 Task: Forward email with the signature Chelsea Sanchez with the subject 'Request for a testimonial' from softage.1@softage.net to 'softage.8@softage.net' with the message 'Could you please provide me with an update on the status of the project?'
Action: Mouse moved to (915, 188)
Screenshot: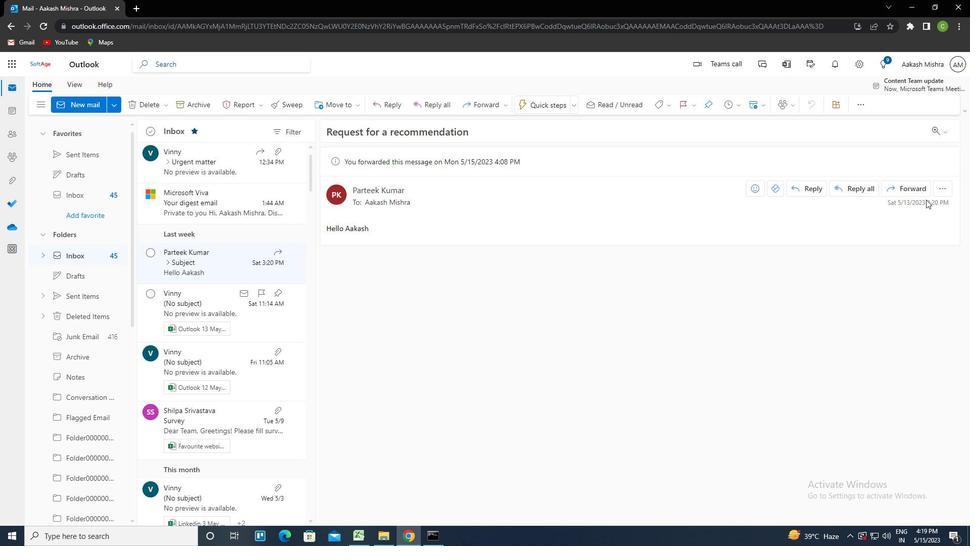 
Action: Mouse pressed left at (915, 188)
Screenshot: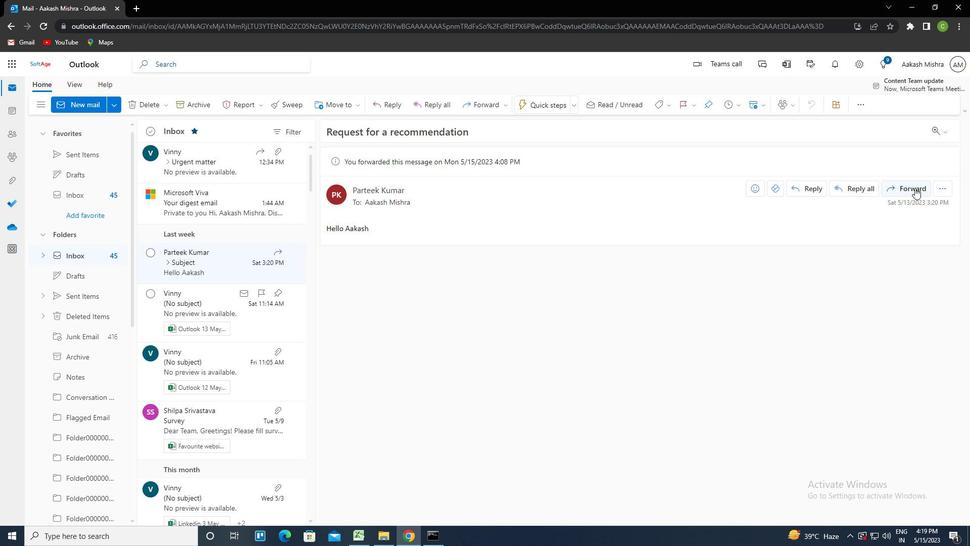 
Action: Mouse moved to (657, 105)
Screenshot: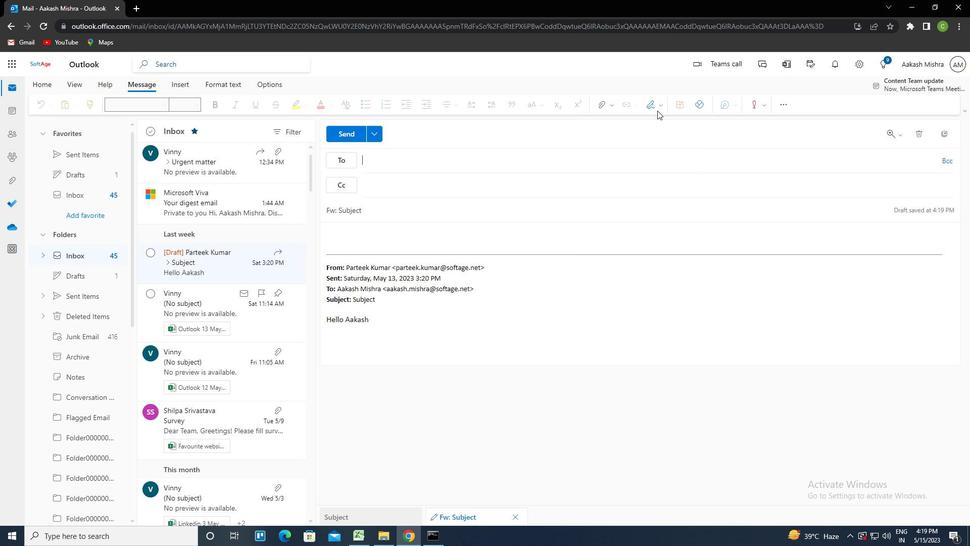 
Action: Mouse pressed left at (657, 105)
Screenshot: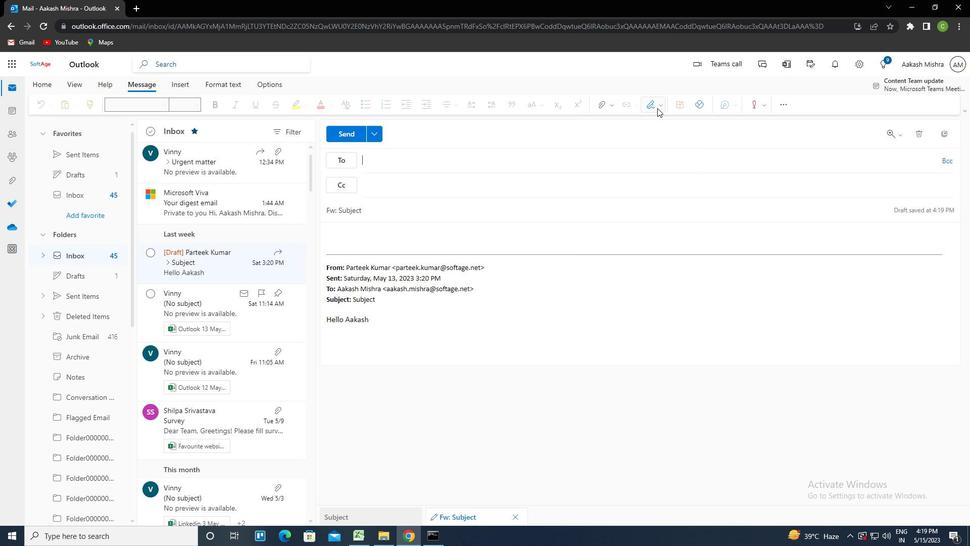 
Action: Mouse moved to (640, 147)
Screenshot: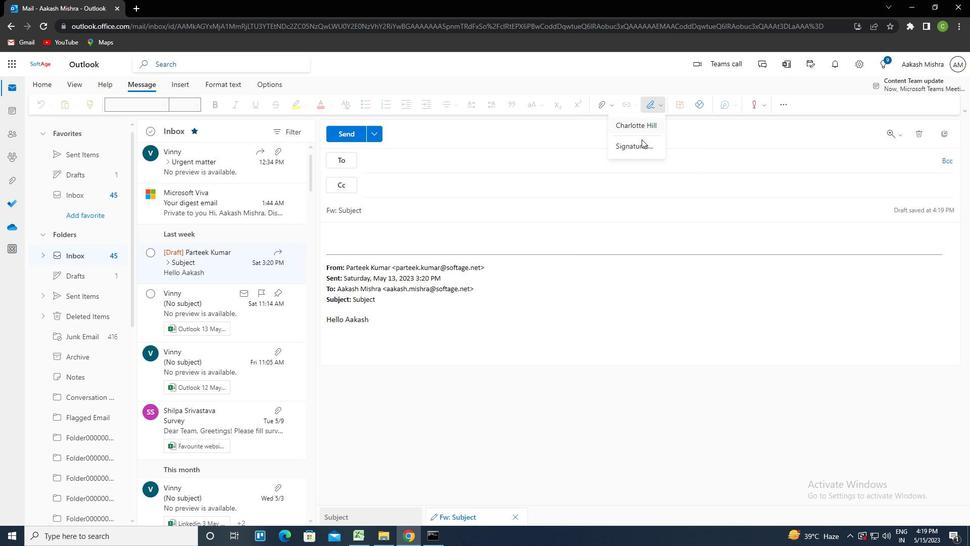 
Action: Mouse pressed left at (640, 147)
Screenshot: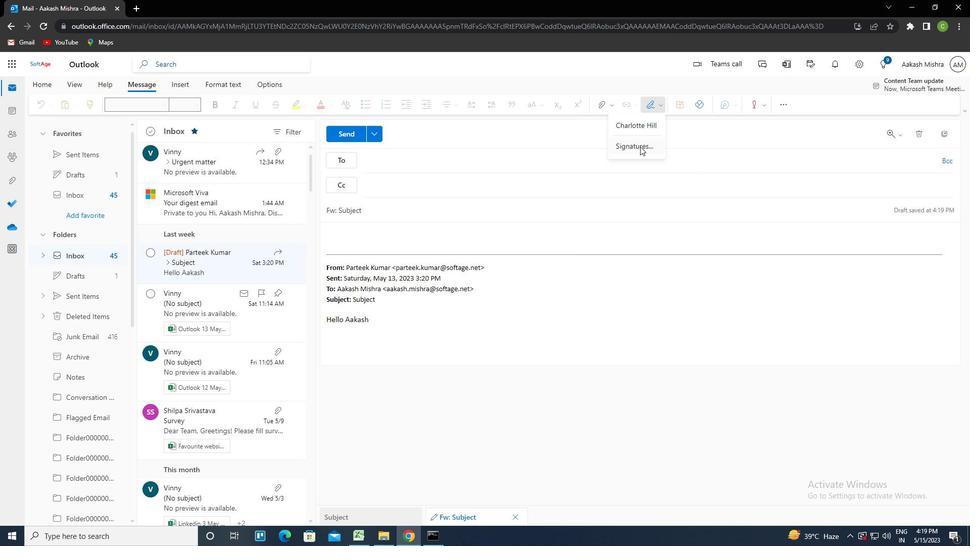 
Action: Mouse moved to (681, 188)
Screenshot: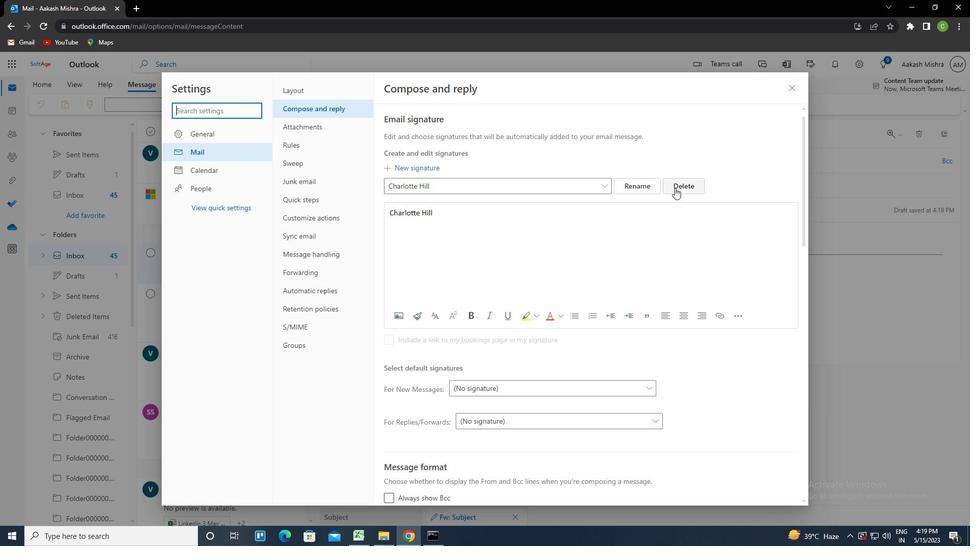 
Action: Mouse pressed left at (681, 188)
Screenshot: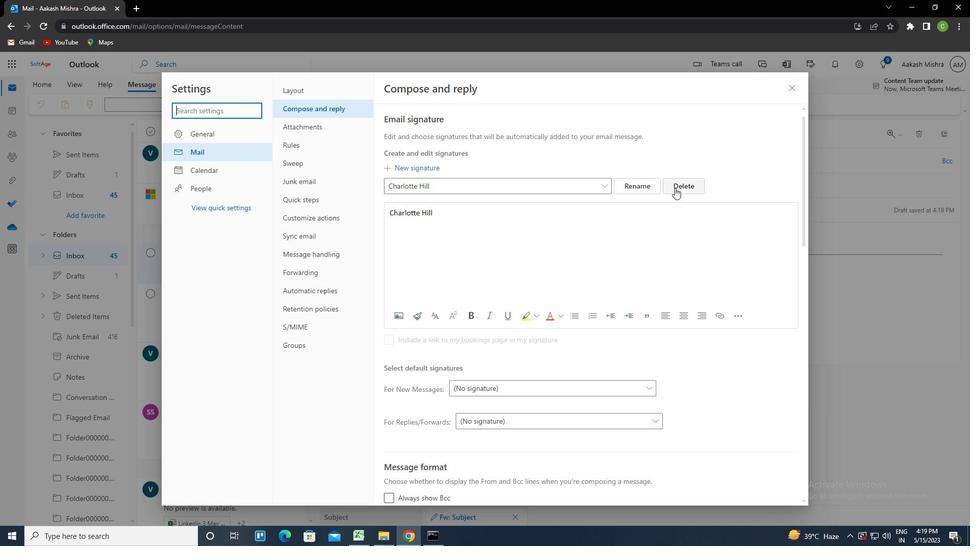 
Action: Mouse moved to (612, 190)
Screenshot: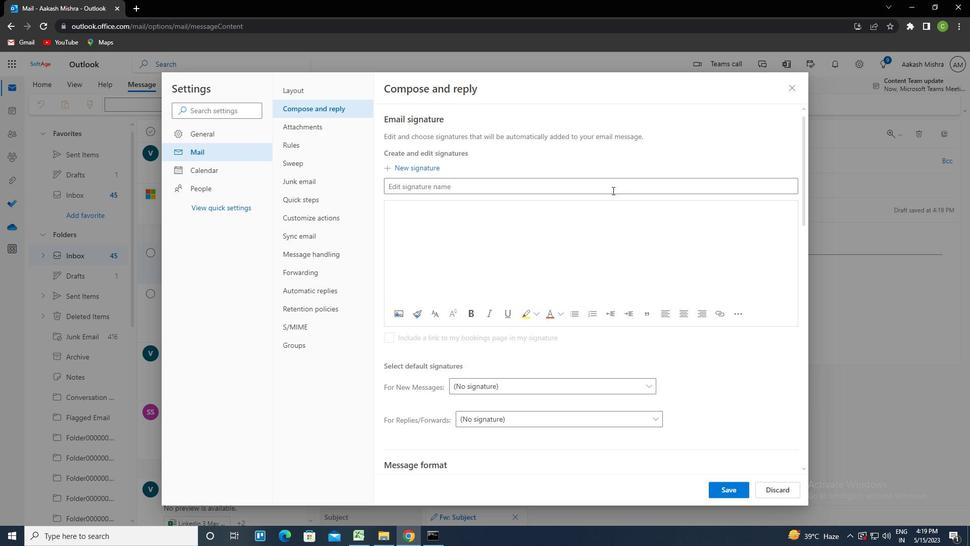 
Action: Mouse pressed left at (612, 190)
Screenshot: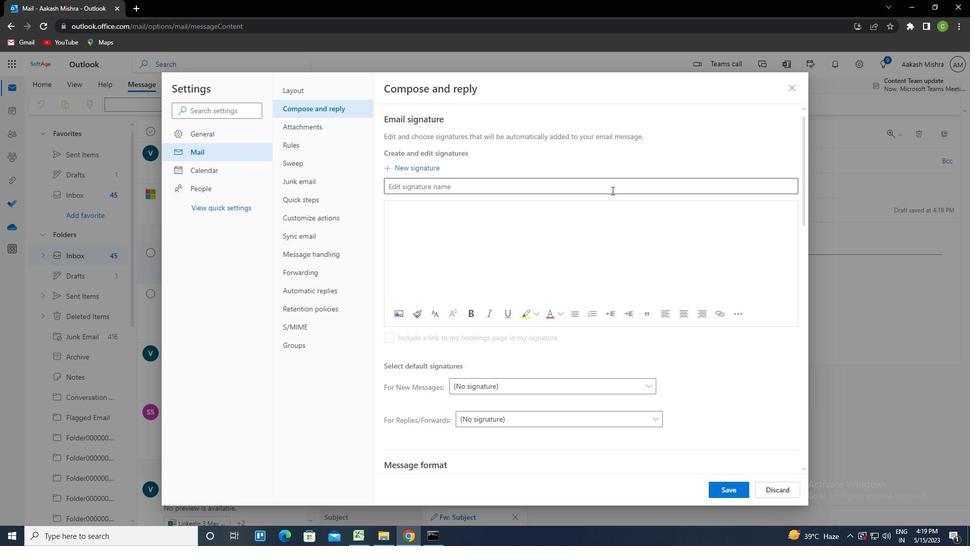 
Action: Mouse moved to (612, 189)
Screenshot: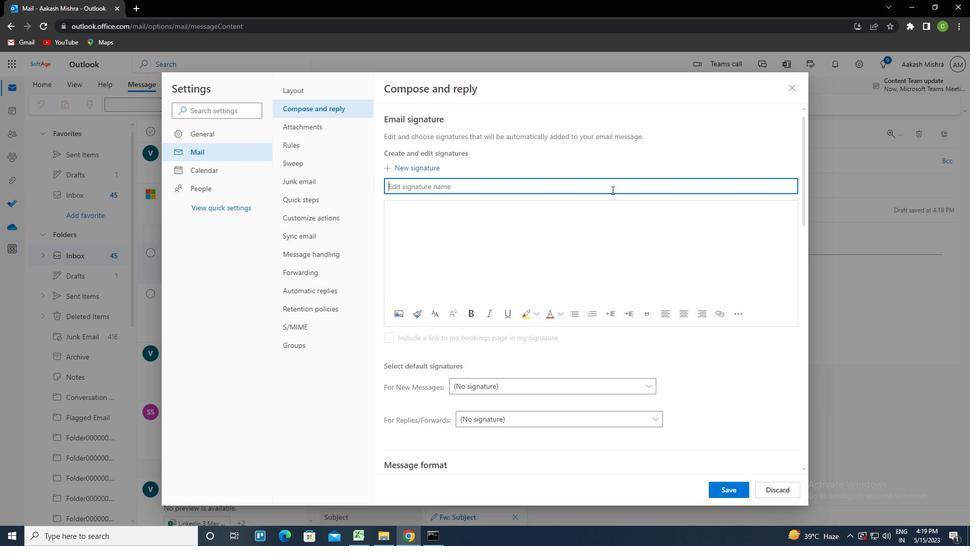 
Action: Key pressed <Key.caps_lock>c<Key.caps_lock>helsea<Key.space><Key.caps_lock>s<Key.caps_lock>anches<Key.backspace>z<Key.tab><Key.caps_lock>c<Key.caps_lock>heelsea<Key.space><Key.caps_lock>s<Key.caps_lock>anchez
Screenshot: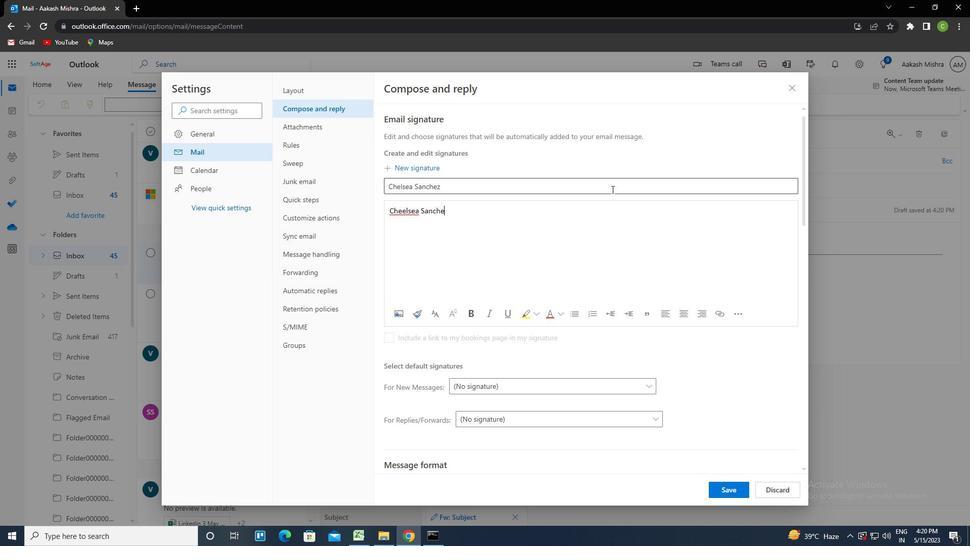 
Action: Mouse moved to (400, 211)
Screenshot: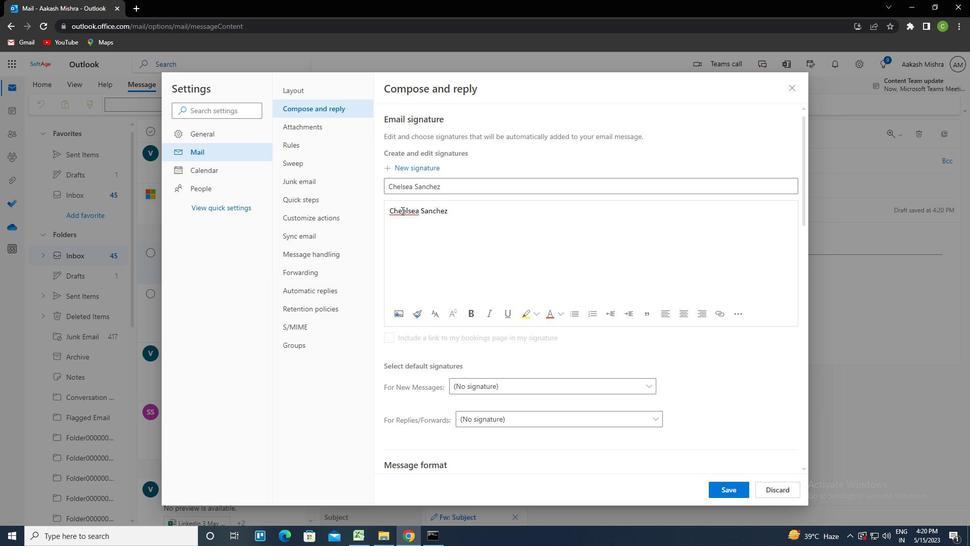 
Action: Mouse pressed left at (400, 211)
Screenshot: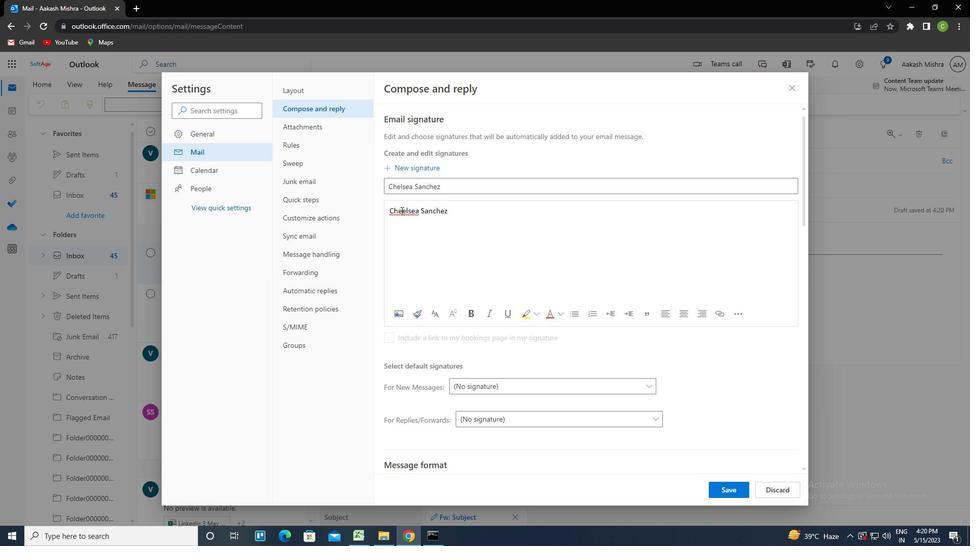 
Action: Mouse moved to (434, 233)
Screenshot: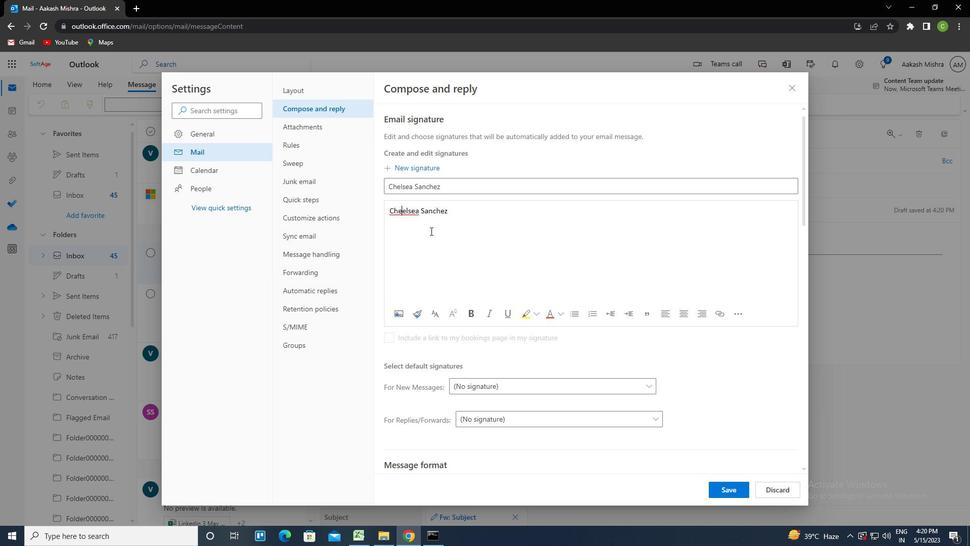 
Action: Key pressed <Key.backspace>
Screenshot: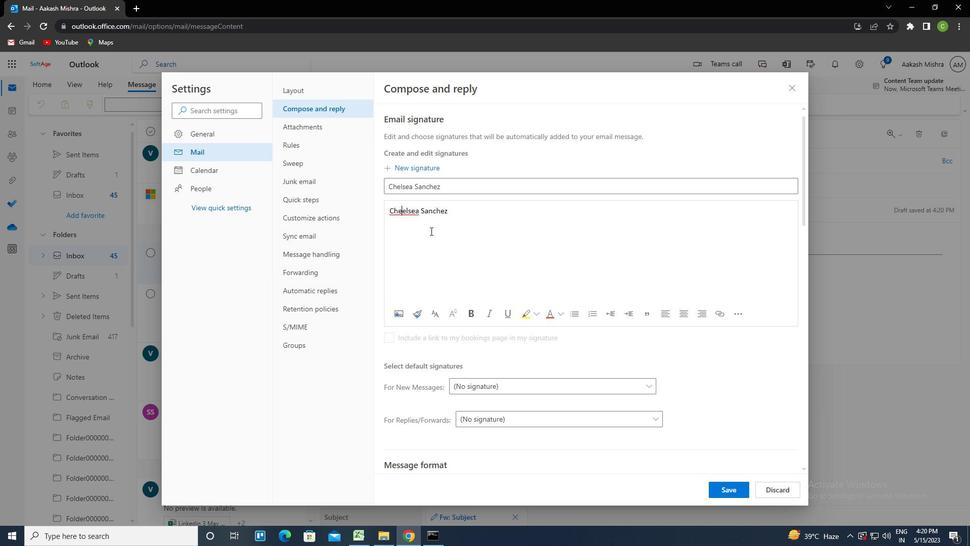 
Action: Mouse moved to (727, 490)
Screenshot: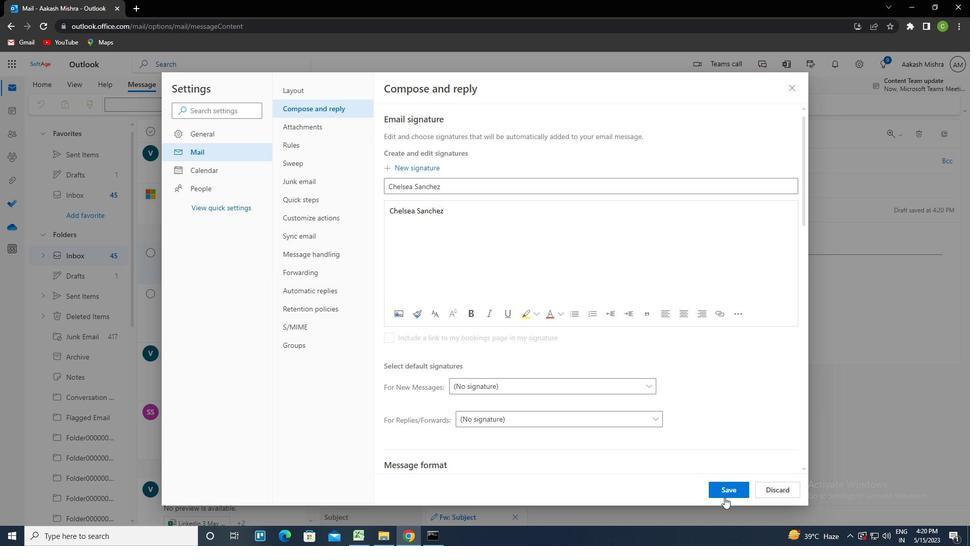 
Action: Mouse pressed left at (727, 490)
Screenshot: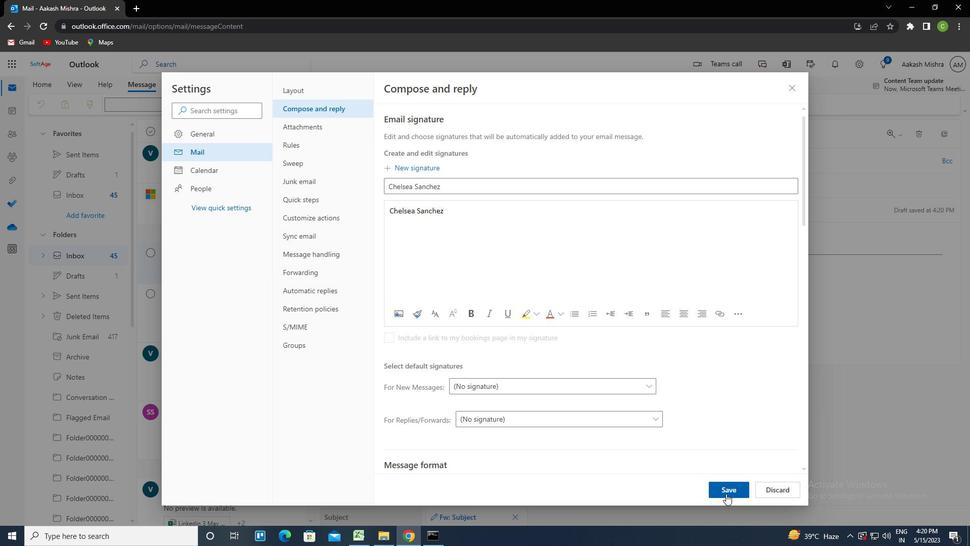
Action: Mouse moved to (790, 89)
Screenshot: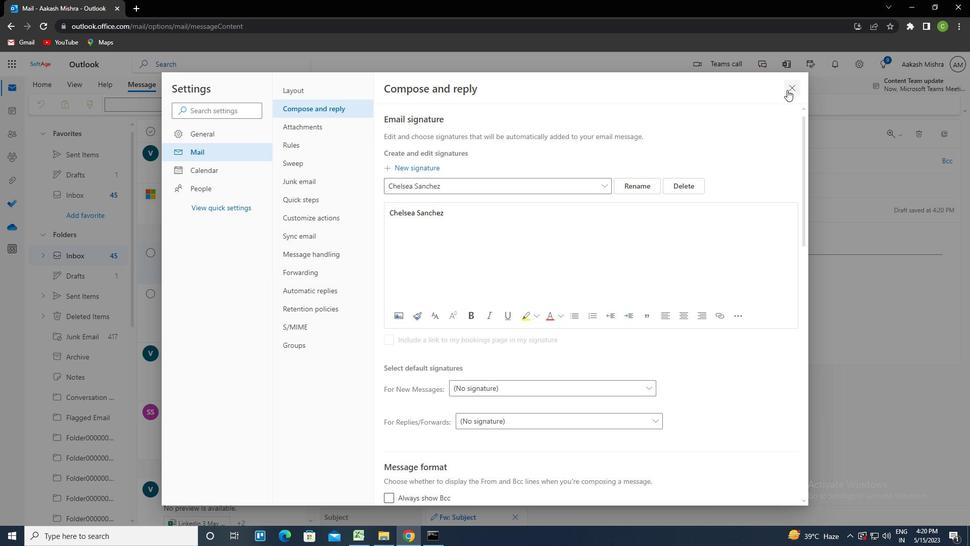
Action: Mouse pressed left at (790, 89)
Screenshot: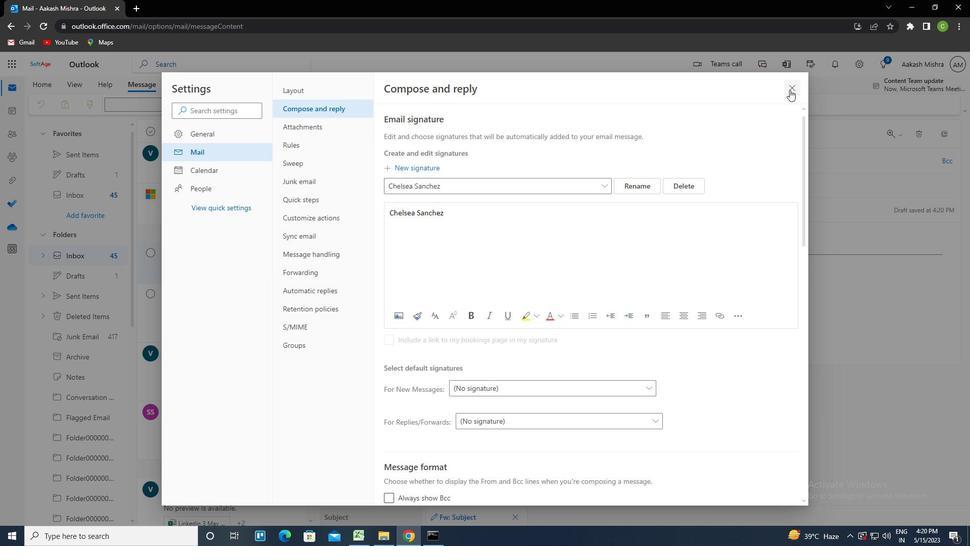 
Action: Mouse moved to (656, 100)
Screenshot: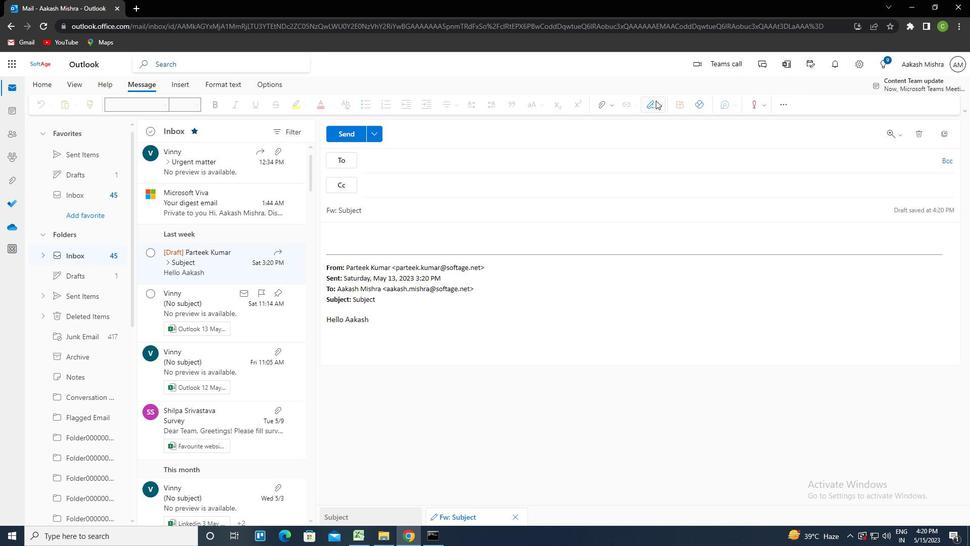 
Action: Mouse pressed left at (656, 100)
Screenshot: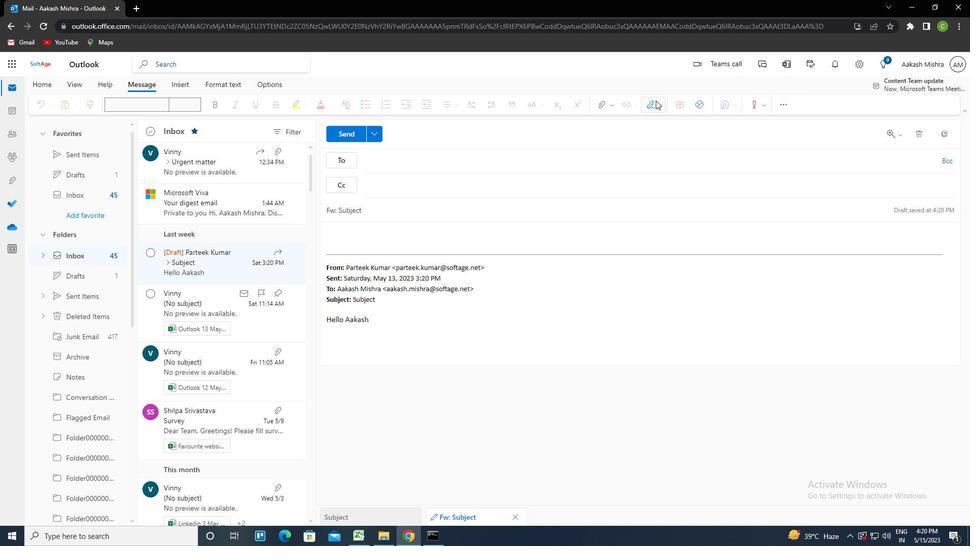 
Action: Mouse moved to (646, 125)
Screenshot: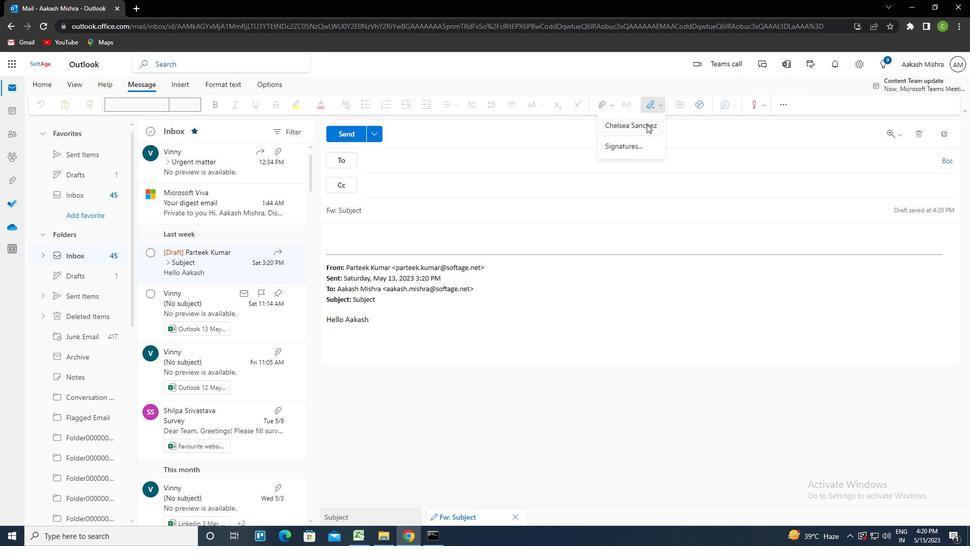 
Action: Mouse pressed left at (646, 125)
Screenshot: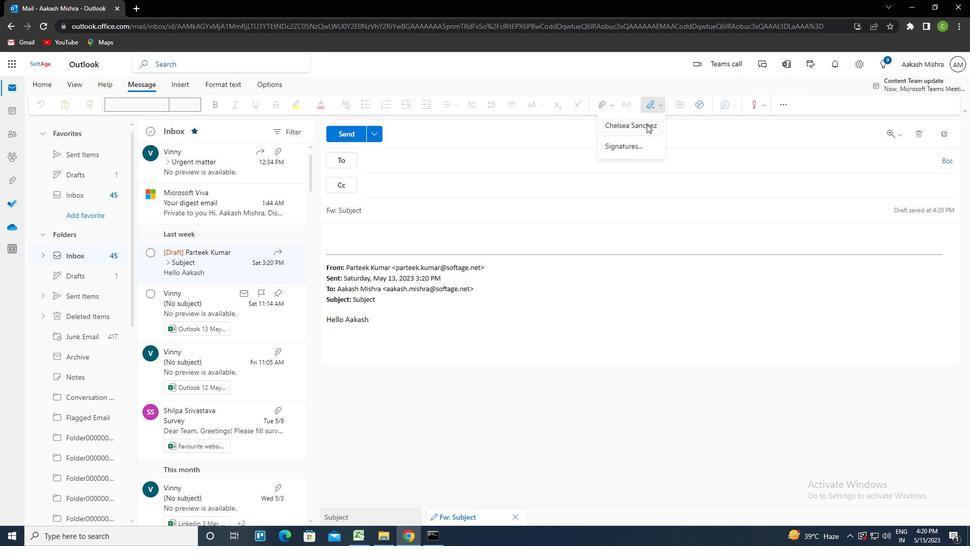 
Action: Mouse moved to (426, 209)
Screenshot: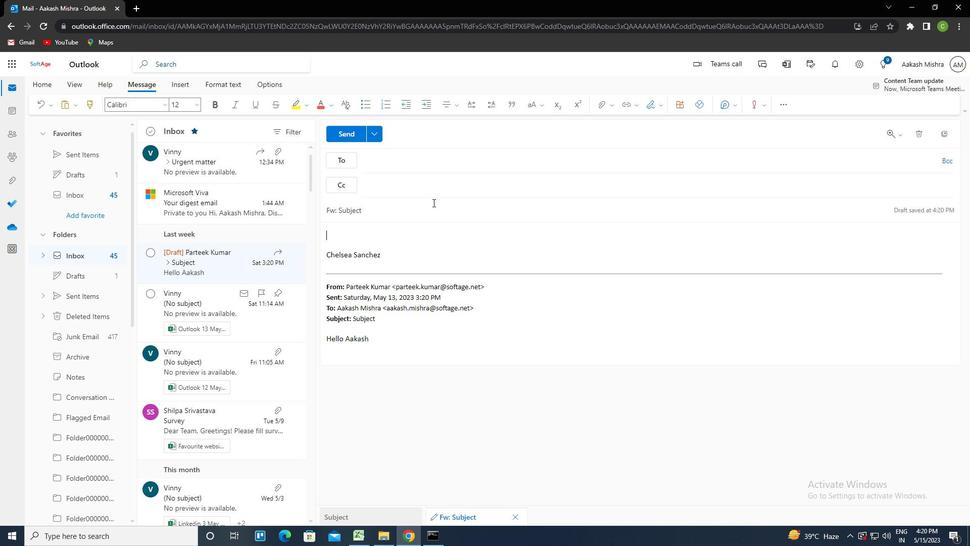 
Action: Mouse pressed left at (426, 209)
Screenshot: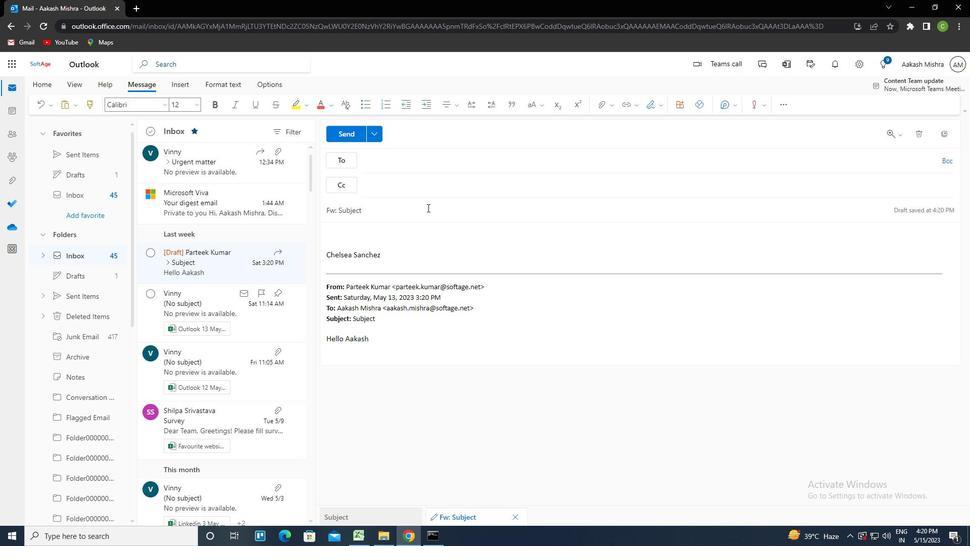 
Action: Key pressed <Key.shift><Key.left><Key.delete><Key.caps_lock>ctrl+R<Key.caps_lock>EQUEST<Key.space>FOR<Key.space>A<Key.space>TESTIMONIAL
Screenshot: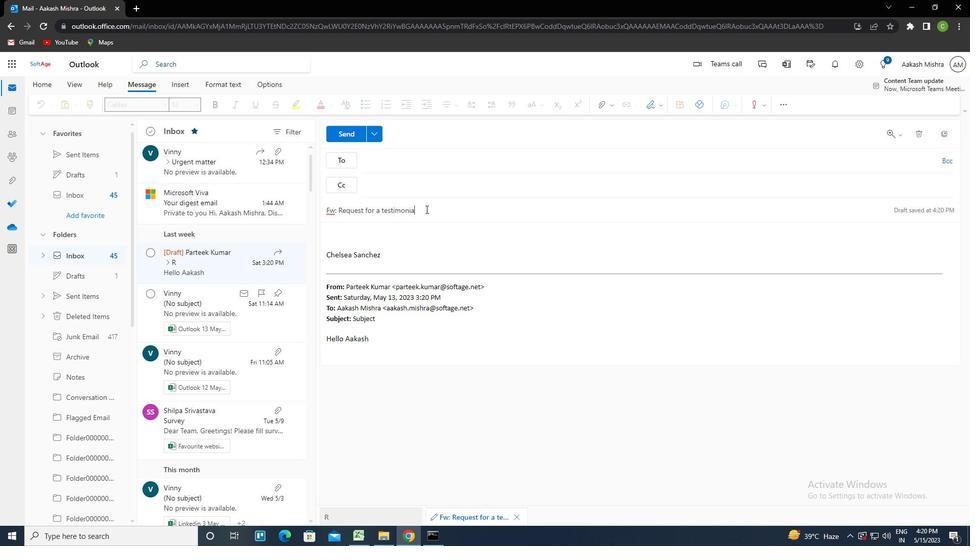 
Action: Mouse moved to (410, 158)
Screenshot: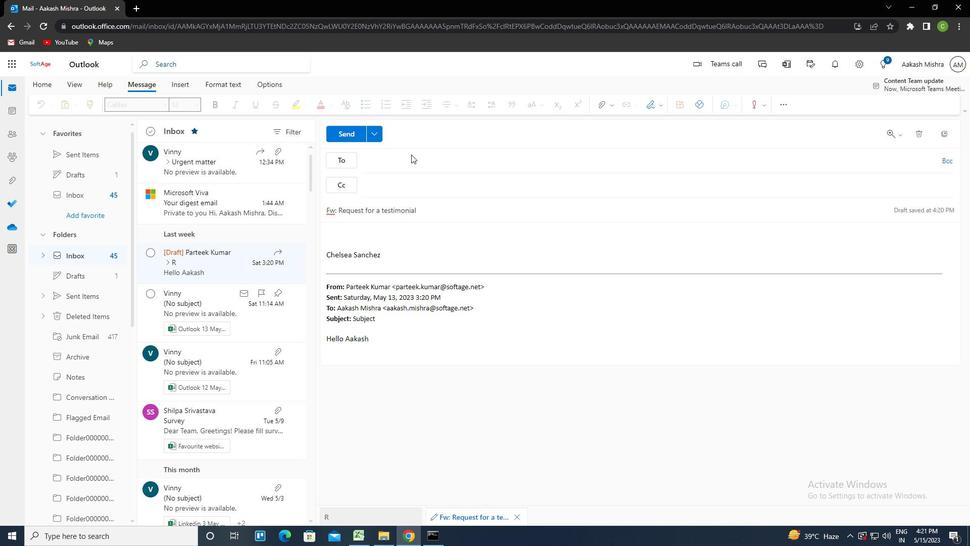 
Action: Mouse pressed left at (410, 158)
Screenshot: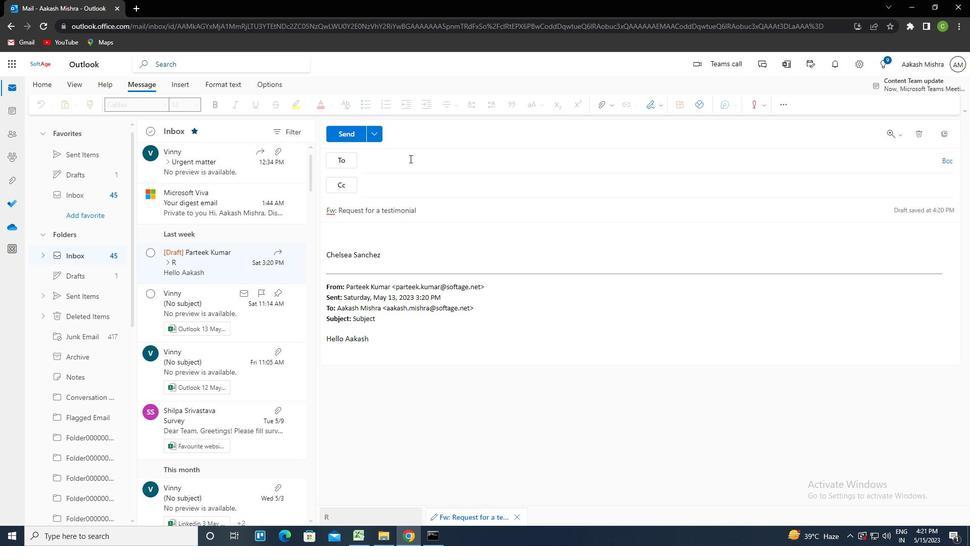 
Action: Key pressed SOFTAGE.8<Key.shift><Key.shift><Key.shift><Key.shift><Key.shift><Key.shift><Key.shift><Key.shift><Key.shift><Key.shift><Key.shift>@SOFTAGE.NET<Key.enter>
Screenshot: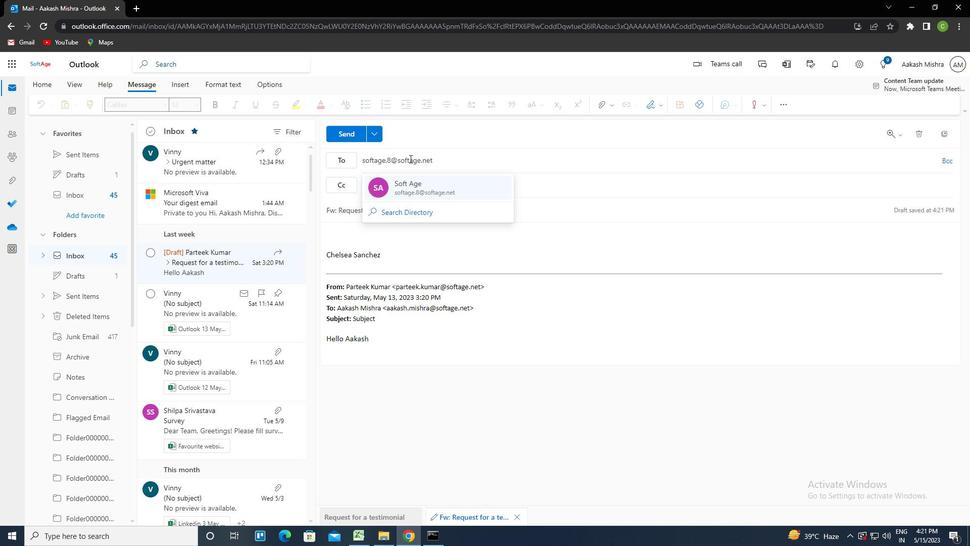 
Action: Mouse moved to (372, 234)
Screenshot: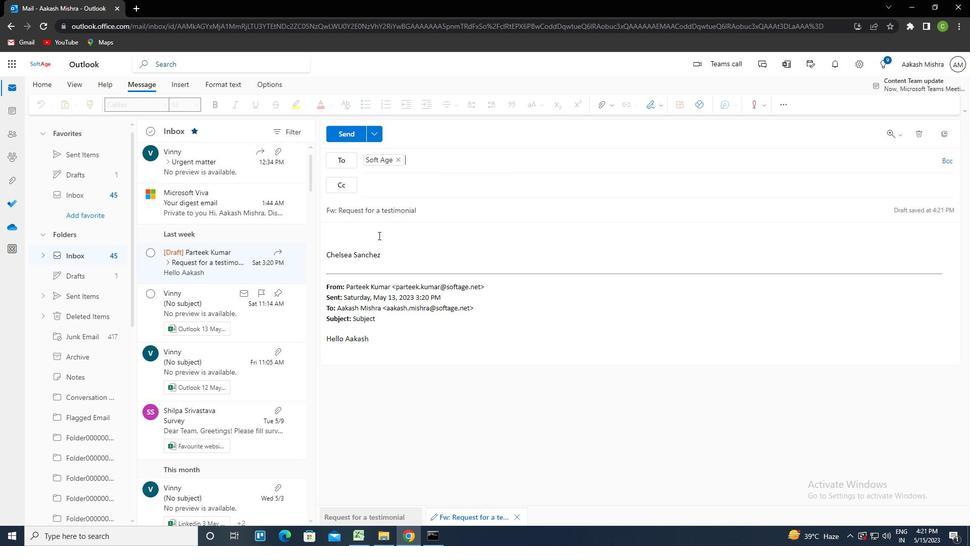 
Action: Mouse pressed left at (372, 234)
Screenshot: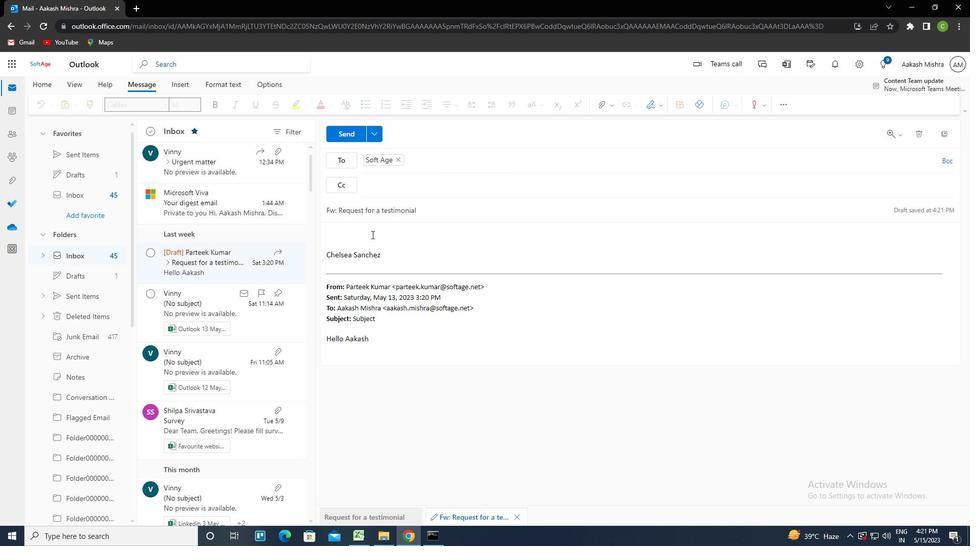 
Action: Key pressed <Key.caps_lock>C<Key.caps_lock>OULD<Key.space>YOU<Key.space>PLEASE<Key.space>PROVIDE<Key.space>ME<Key.space>WITH<Key.space>AN<Key.space>UPDATE<Key.space>ON<Key.space>THE<Key.space>STATUS<Key.space>OF<Key.space>THE<Key.space>PROJECT
Screenshot: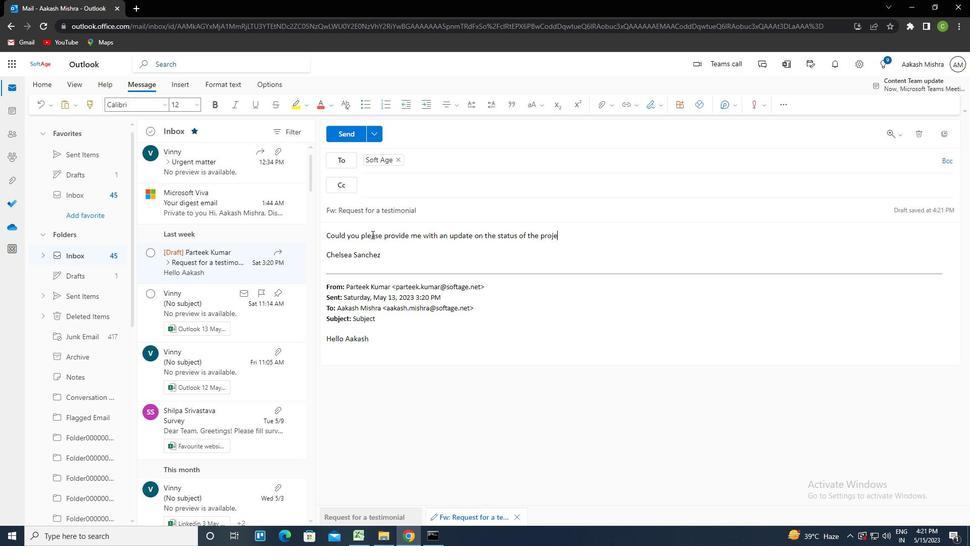 
Action: Mouse moved to (354, 136)
Screenshot: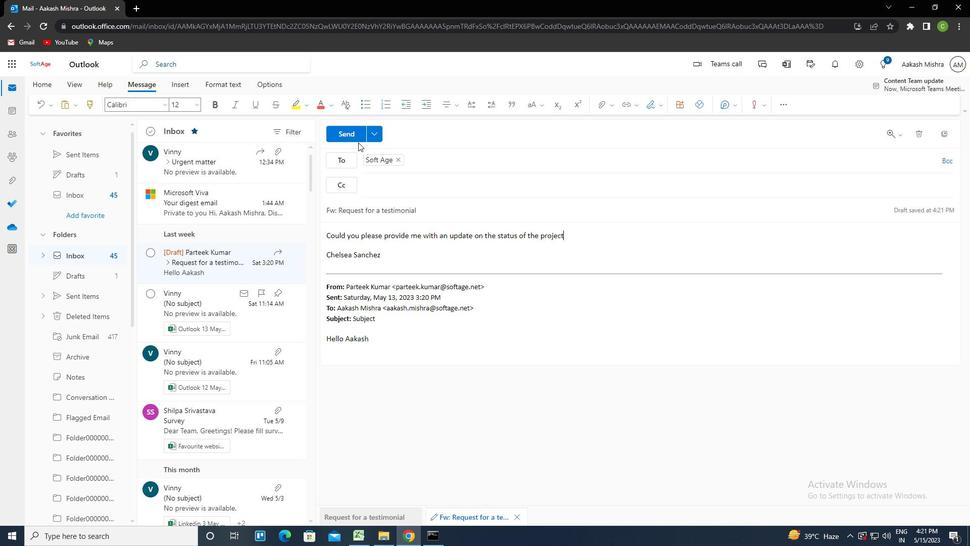 
Action: Mouse pressed left at (354, 136)
Screenshot: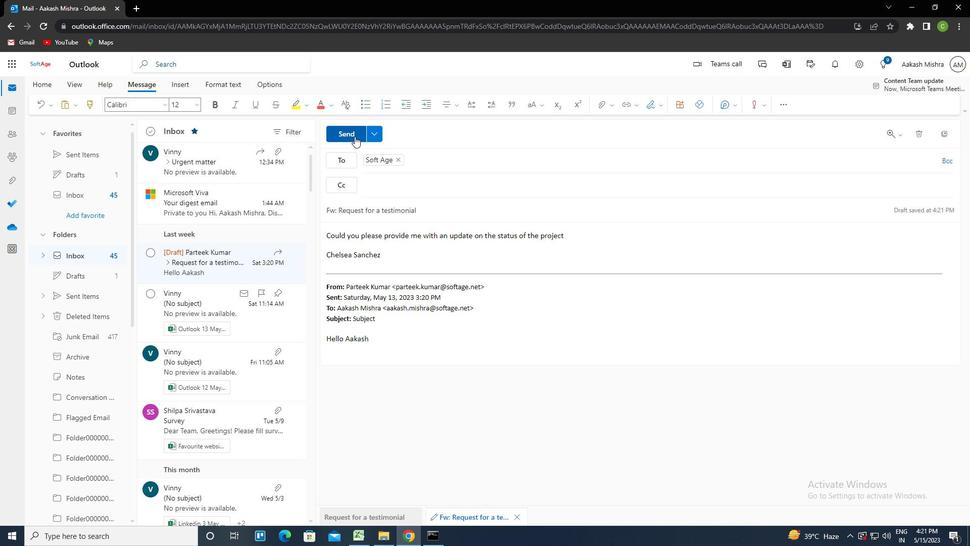 
Action: Mouse moved to (463, 282)
Screenshot: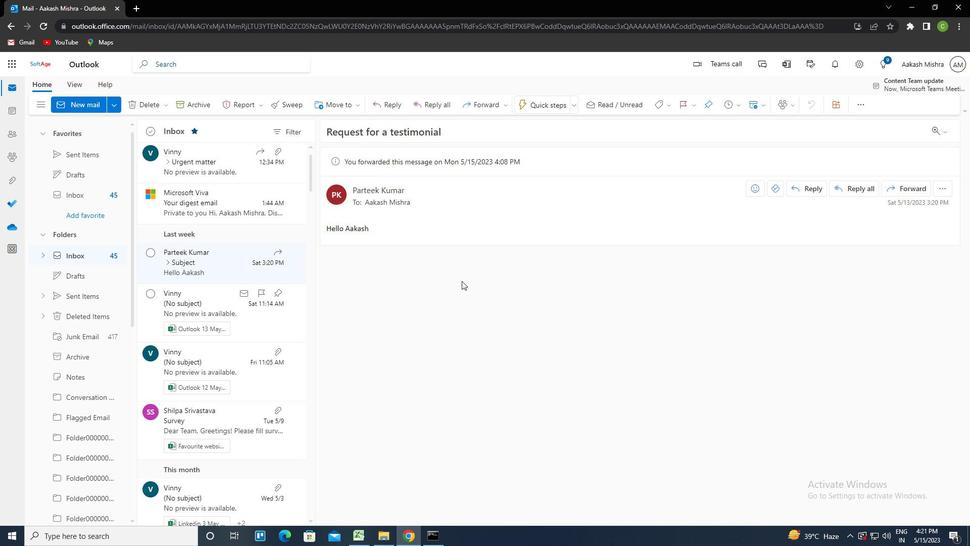 
